 Task: Create Card Quality Control Performance Review in Board Content Amplification Platforms to Workspace Debt Financing. Create Card Financial Conference Review in Board Social Media Campaign Planning to Workspace Debt Financing. Create Card Quality Control Performance Review in Board Market Entry Strategy and Analysis for Emerging Markets to Workspace Debt Financing
Action: Mouse moved to (385, 170)
Screenshot: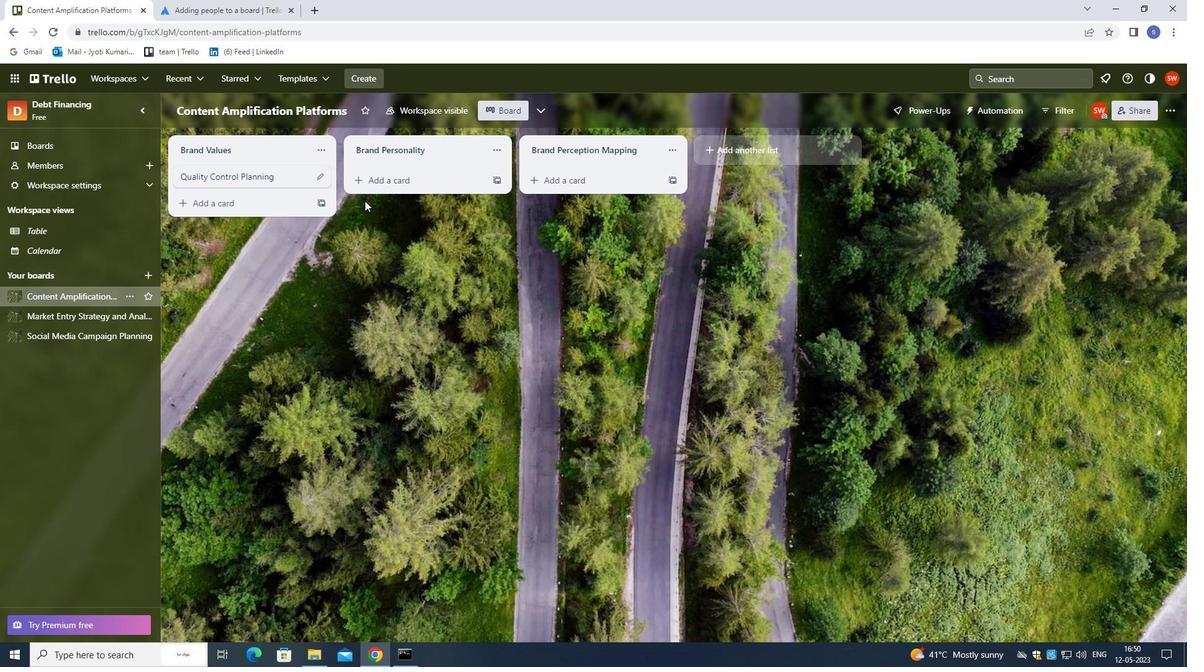 
Action: Mouse pressed left at (385, 170)
Screenshot: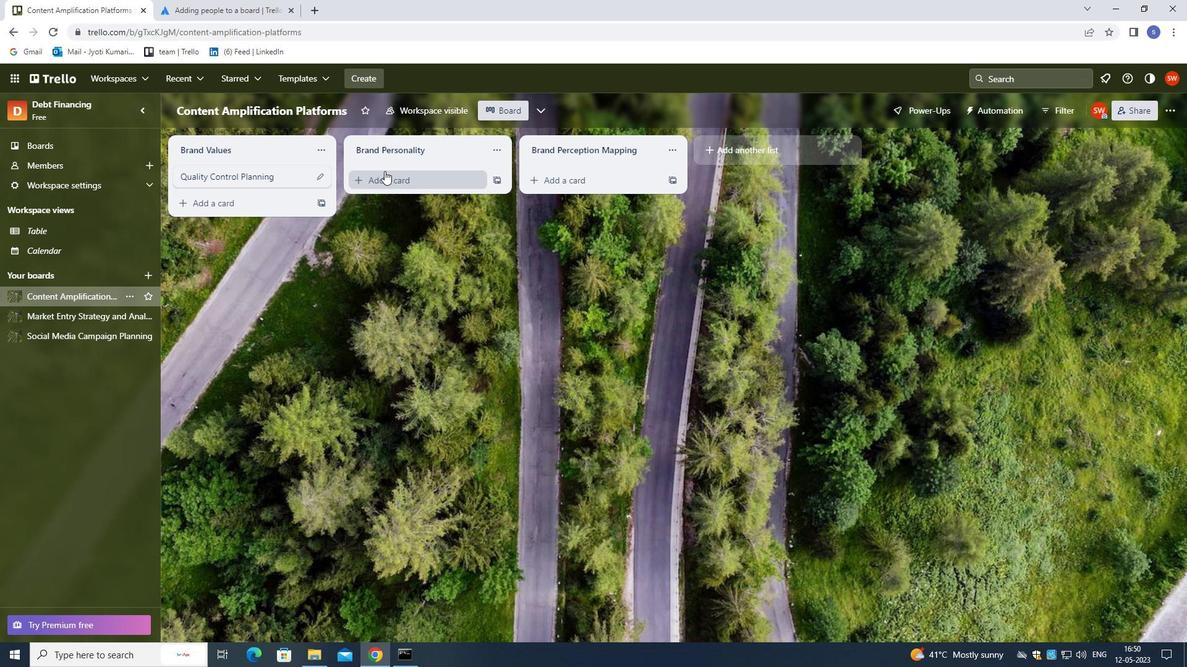 
Action: Mouse moved to (453, 375)
Screenshot: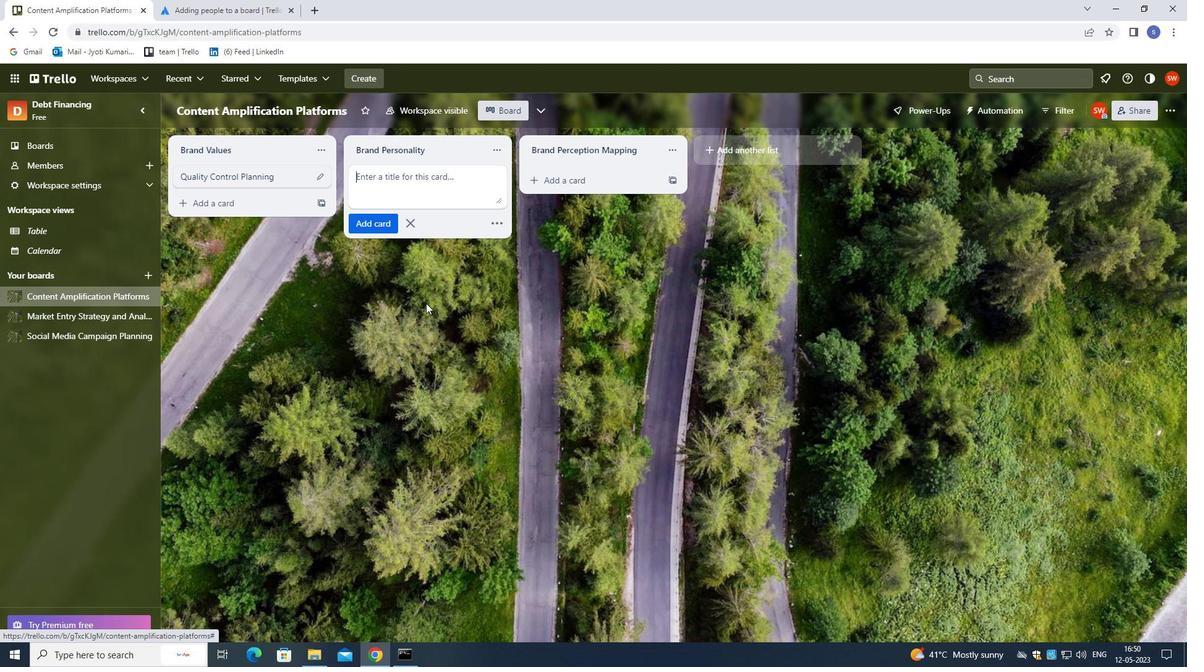 
Action: Key pressed <Key.shift>QUALITY<Key.space><Key.shift>CONTROL<Key.space><Key.shift><Key.shift><Key.shift><Key.shift><Key.shift><Key.shift><Key.shift><Key.shift><Key.shift><Key.shift><Key.shift>PERFORMANCE<Key.space><Key.space><Key.shift>REVIEW<Key.enter>
Screenshot: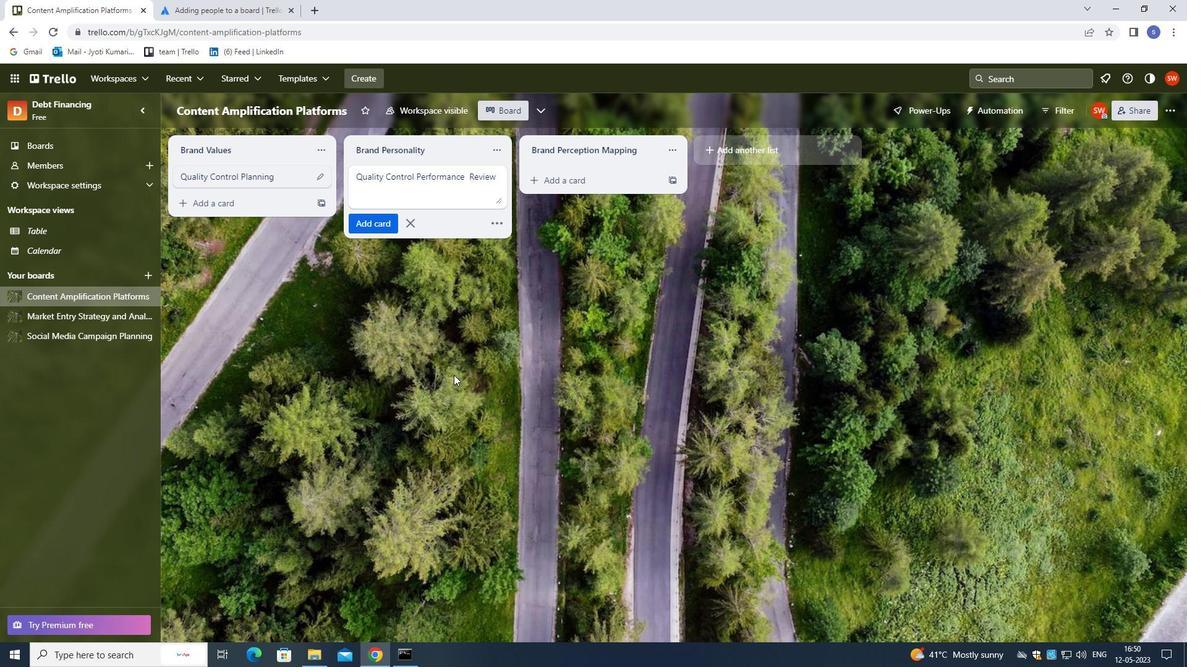
Action: Mouse moved to (107, 338)
Screenshot: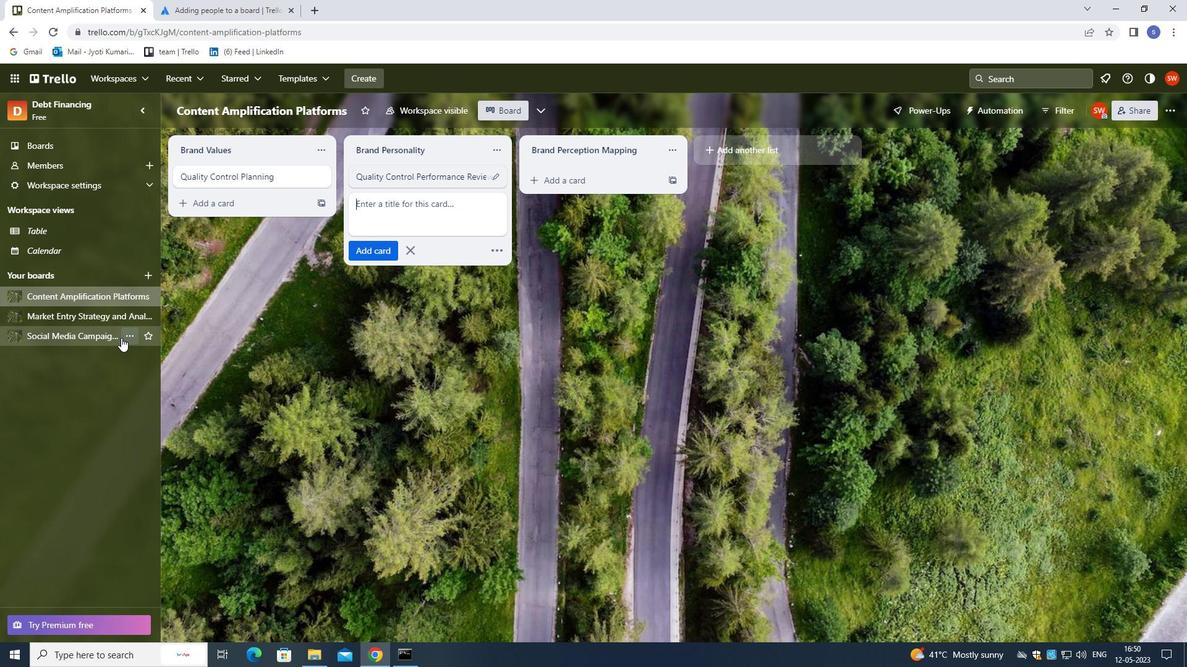 
Action: Mouse pressed left at (107, 338)
Screenshot: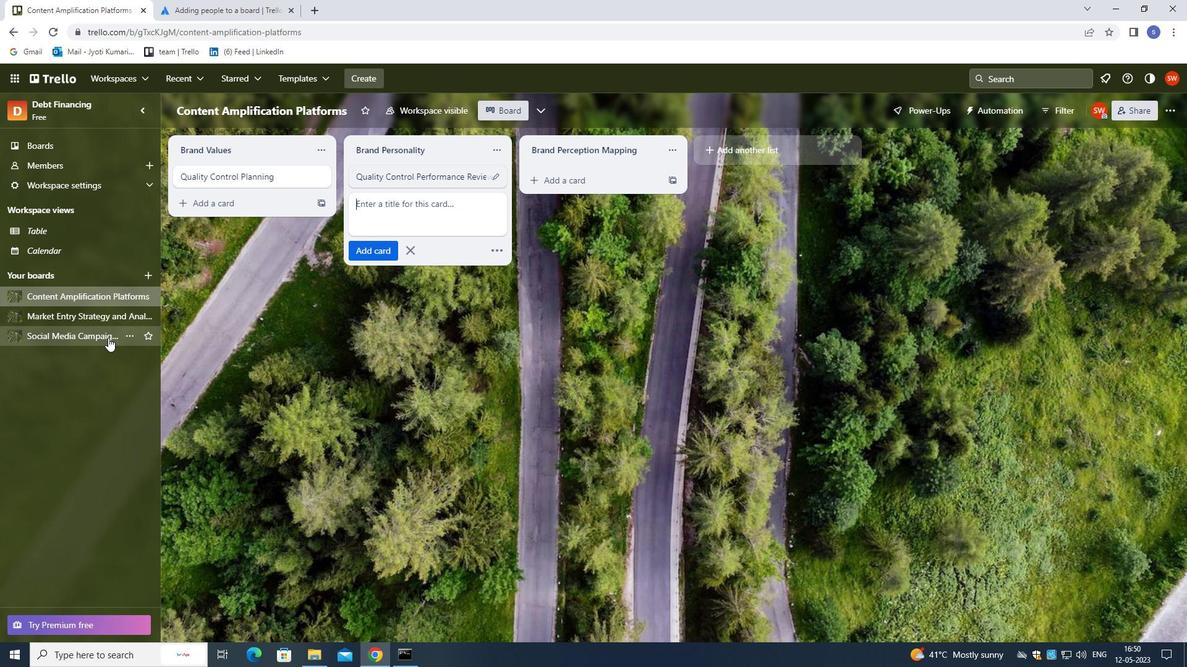 
Action: Mouse moved to (402, 179)
Screenshot: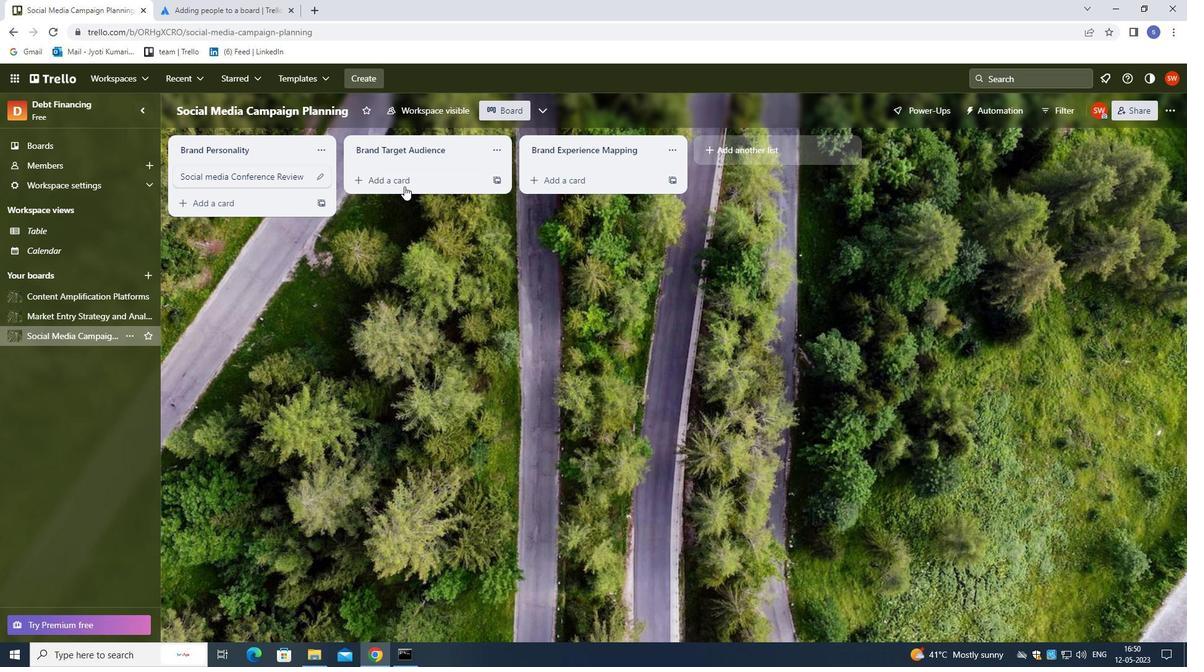 
Action: Mouse pressed left at (402, 179)
Screenshot: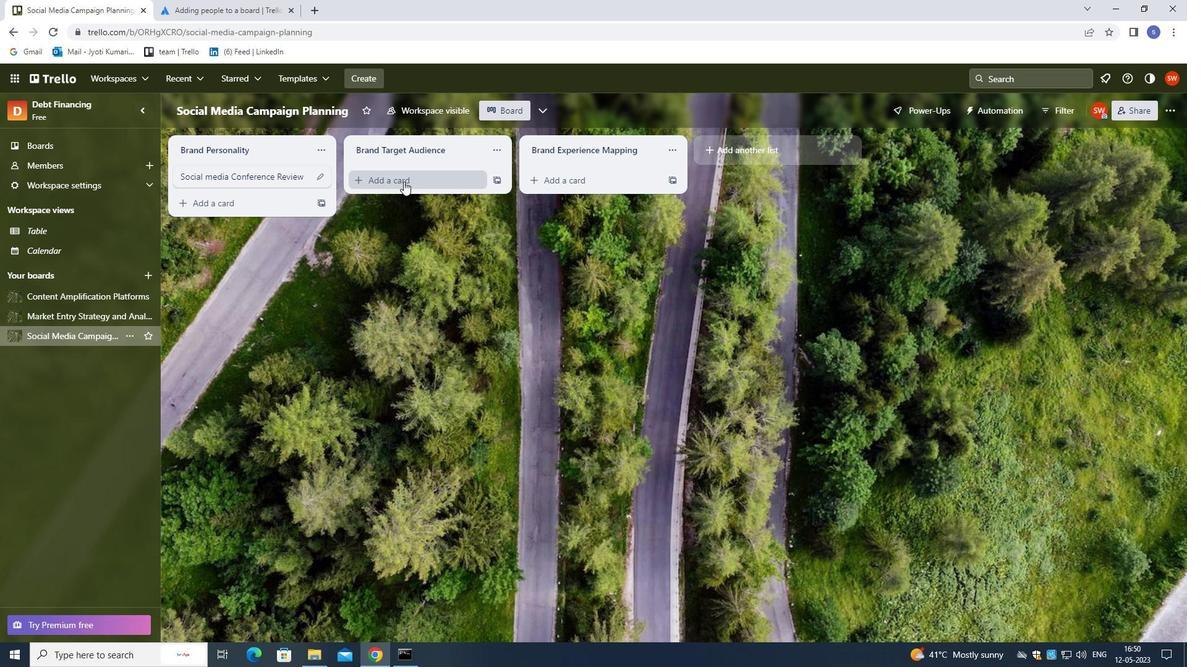 
Action: Mouse moved to (377, 184)
Screenshot: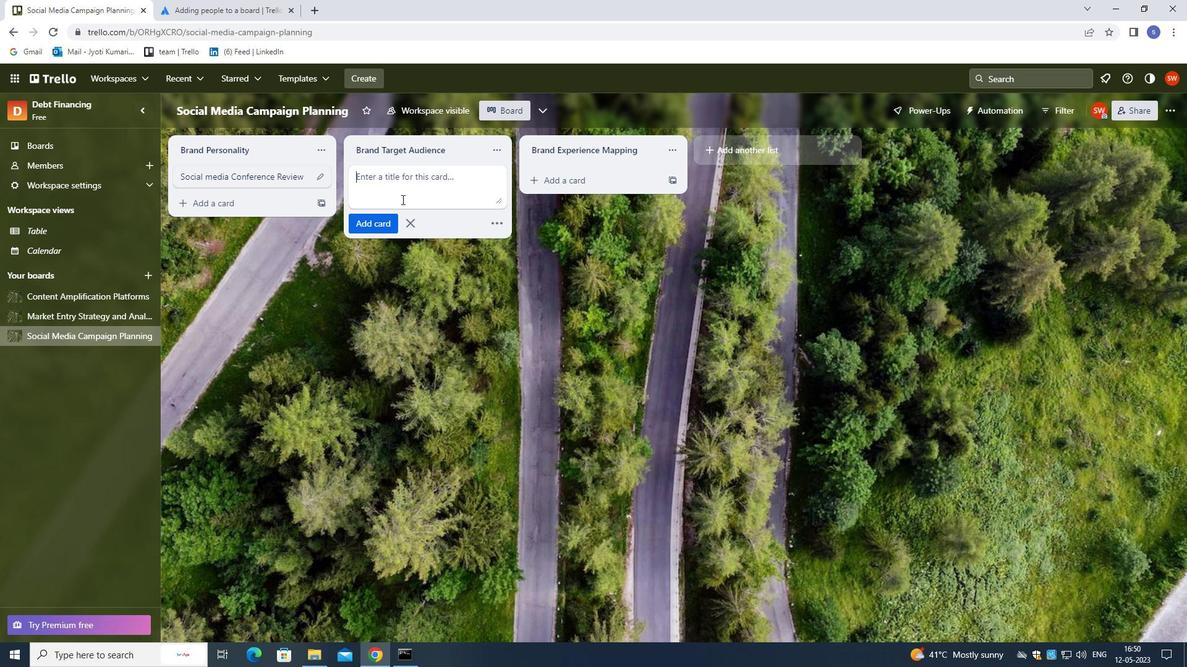 
Action: Key pressed <Key.shift>FINANCIAL<Key.space><Key.shift>CONFERENCE<Key.space><Key.shift>REVIEW
Screenshot: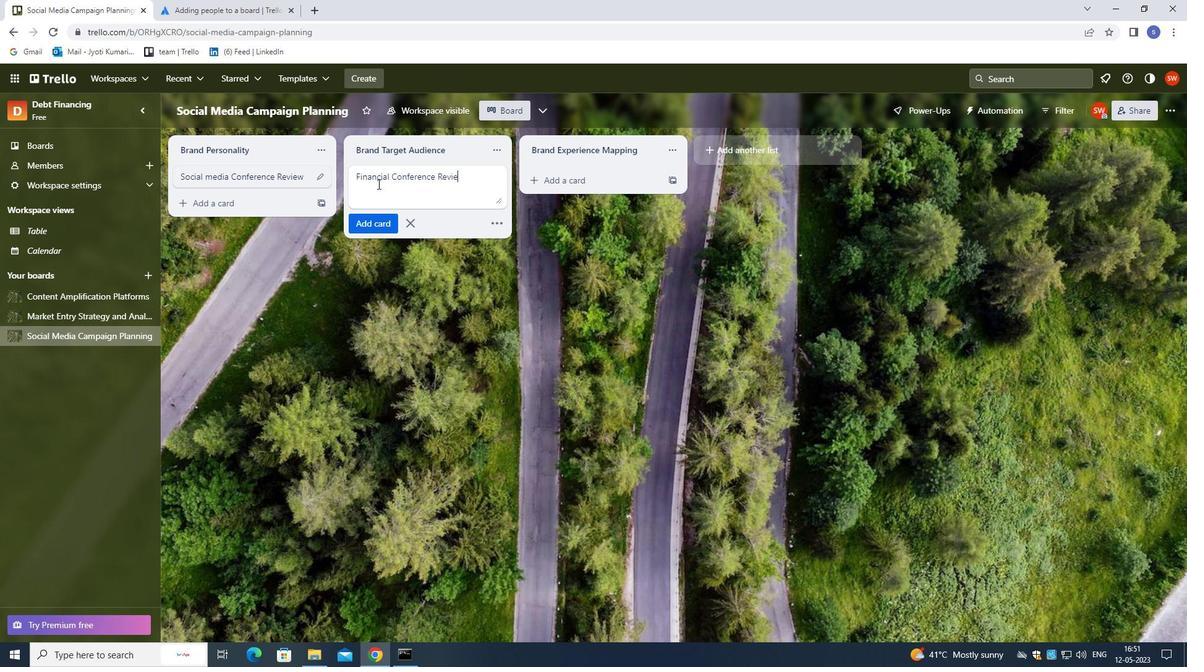 
Action: Mouse moved to (335, 212)
Screenshot: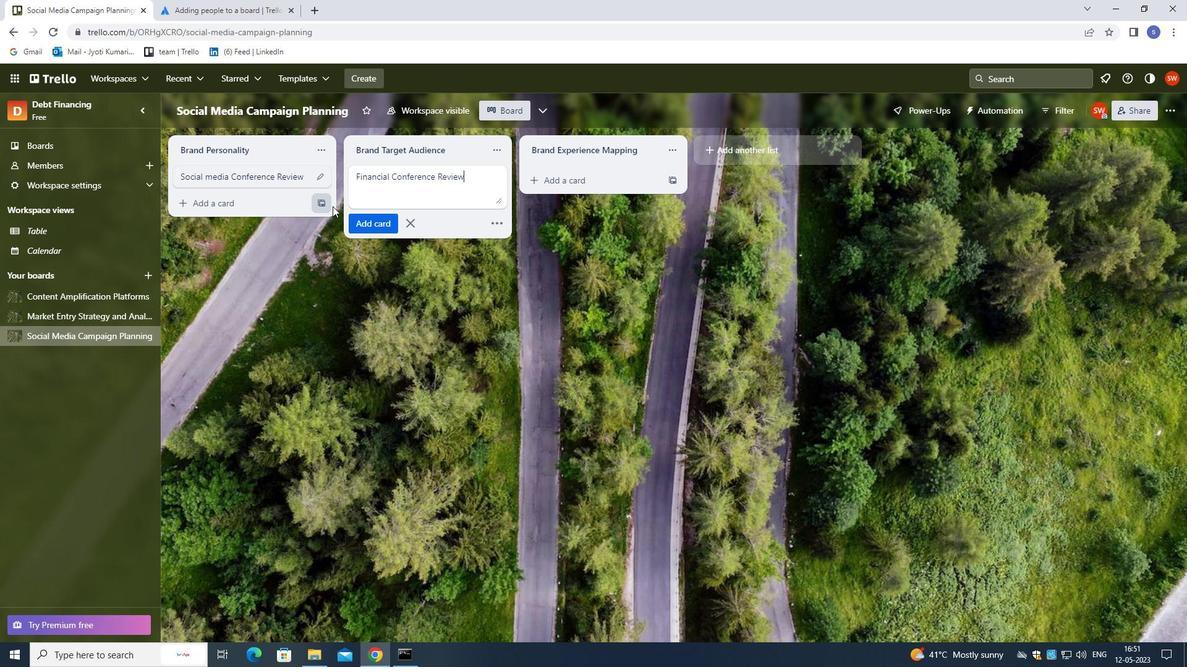 
Action: Key pressed <Key.enter>
Screenshot: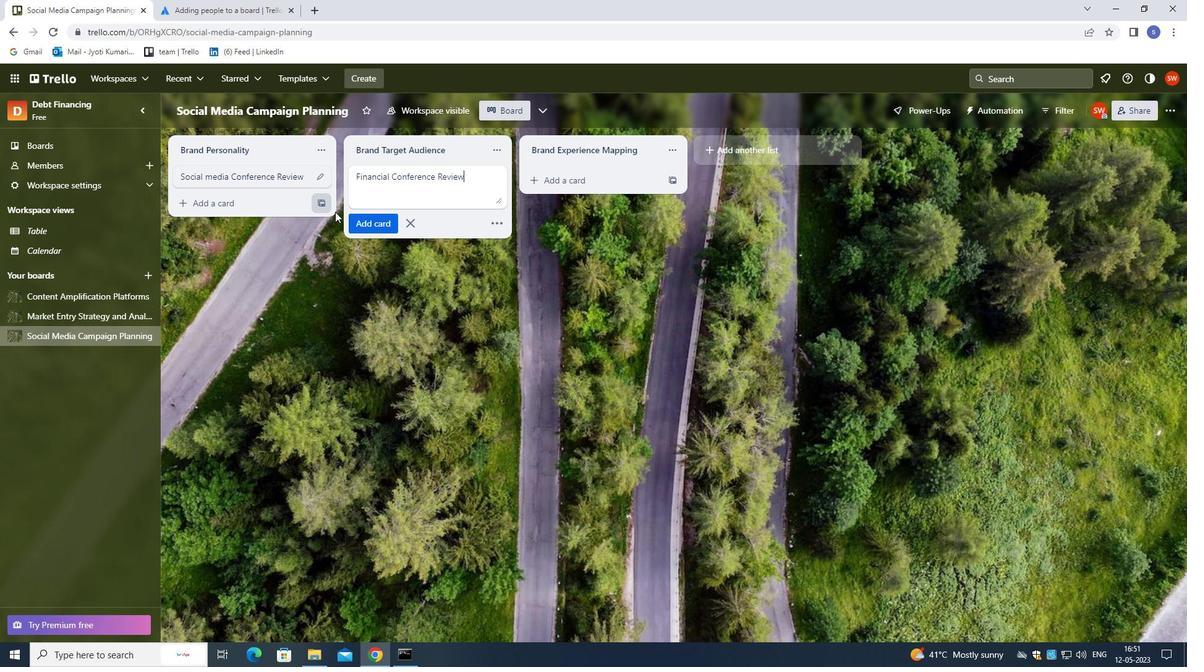 
Action: Mouse moved to (83, 310)
Screenshot: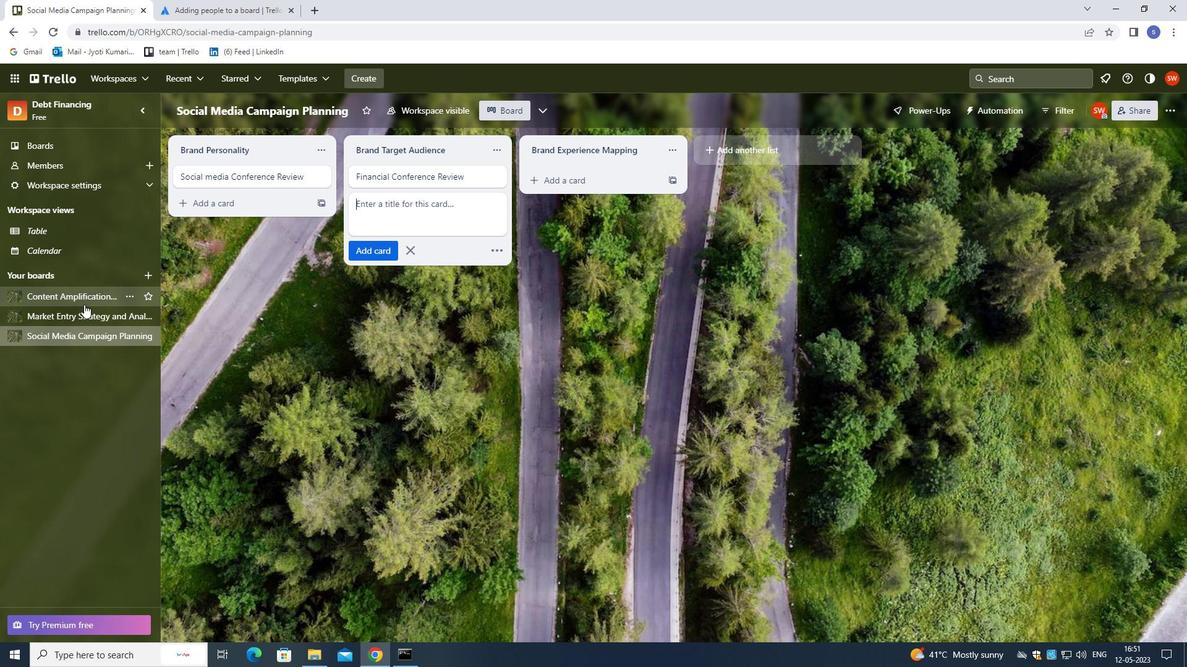 
Action: Mouse pressed left at (83, 310)
Screenshot: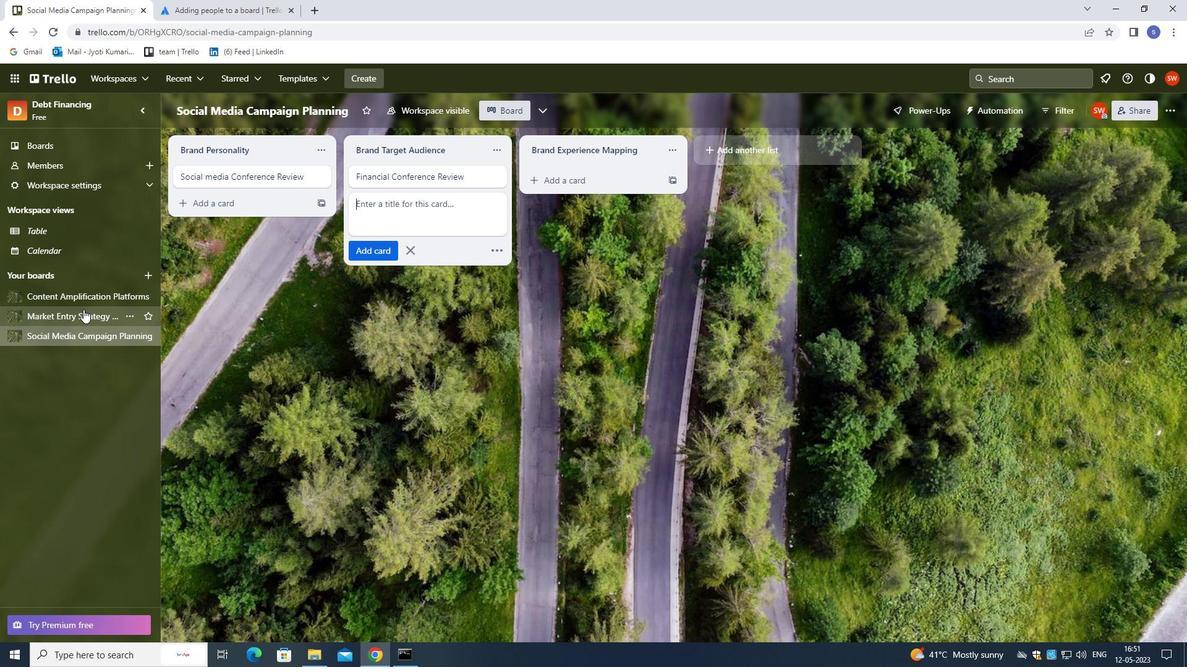 
Action: Mouse moved to (375, 179)
Screenshot: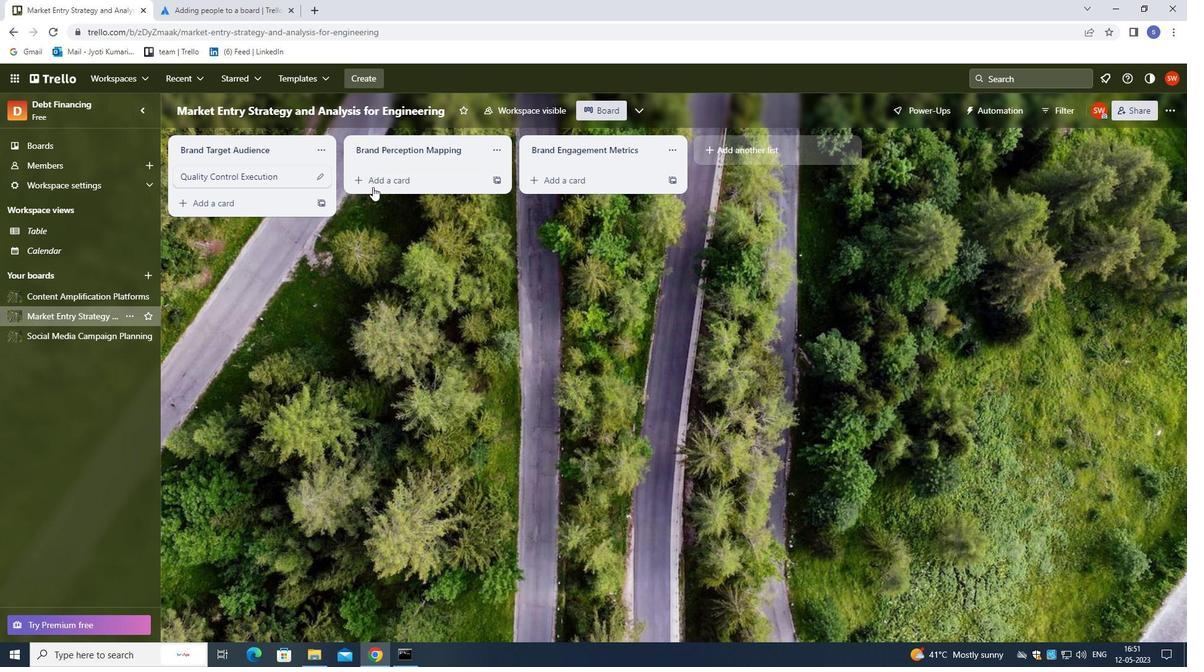 
Action: Mouse pressed left at (375, 179)
Screenshot: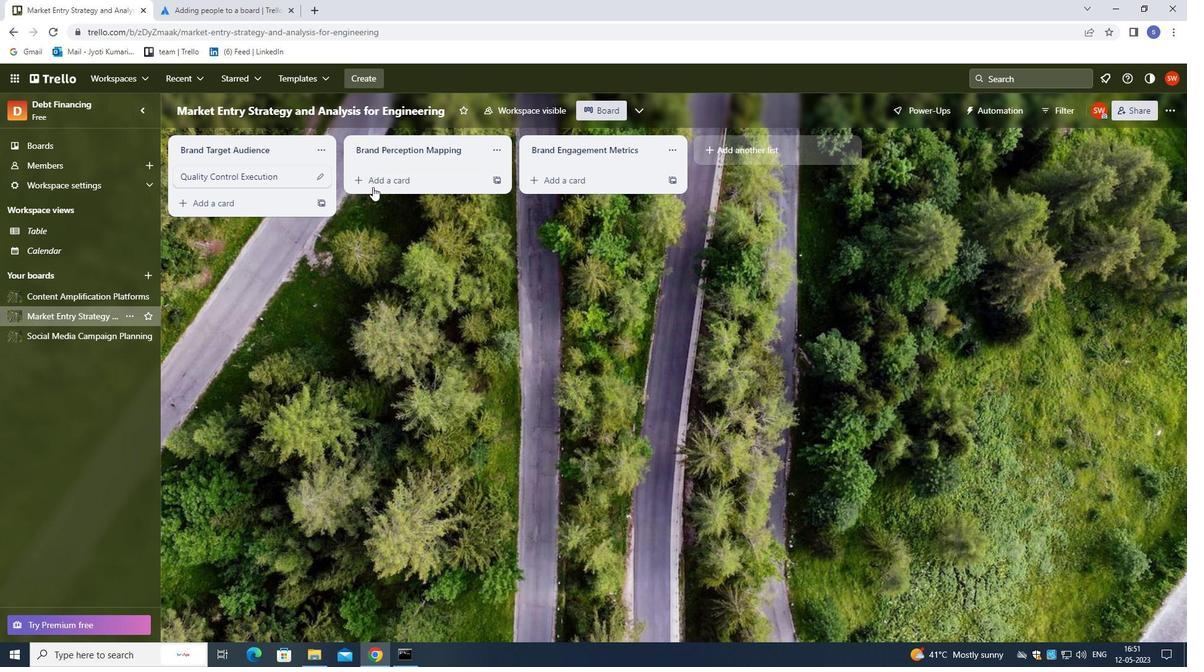 
Action: Mouse moved to (389, 292)
Screenshot: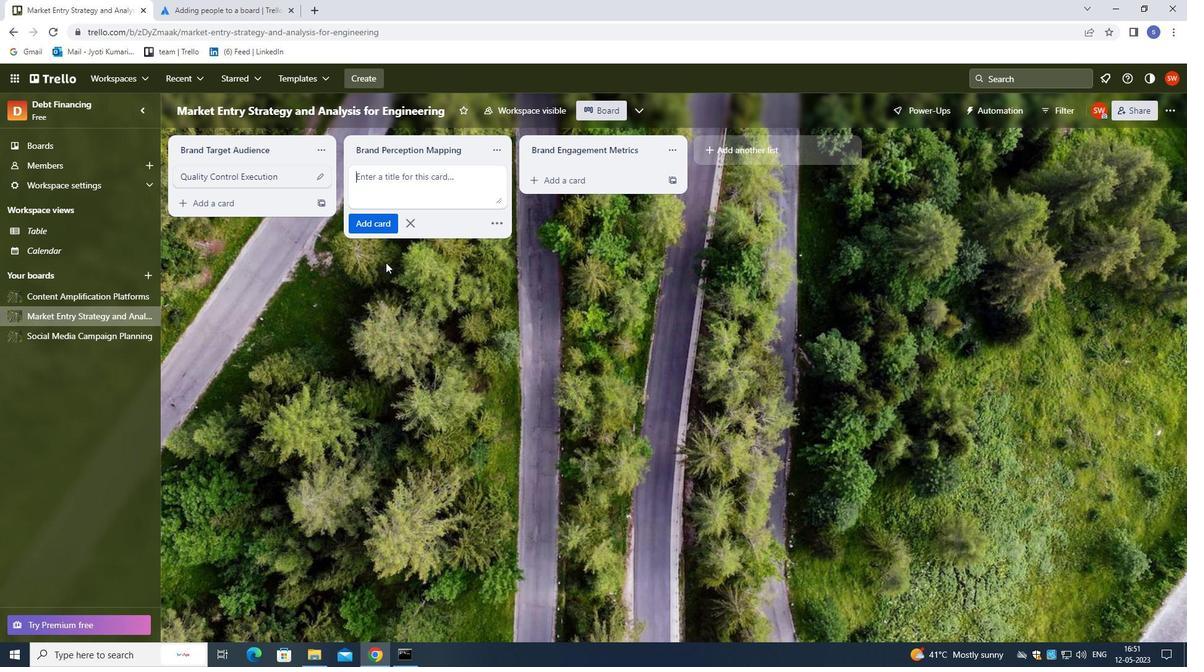
Action: Key pressed <Key.shift>CARD<Key.space><Key.shift>QUALITY<Key.space><Key.shift><Key.shift><Key.shift><Key.shift><Key.shift><Key.shift><Key.shift><Key.shift><Key.shift><Key.shift><Key.shift>CONTROL<Key.space><Key.shift><Key.shift><Key.shift>PERFORMANCE<Key.space><Key.shift>REVIEW<Key.enter>
Screenshot: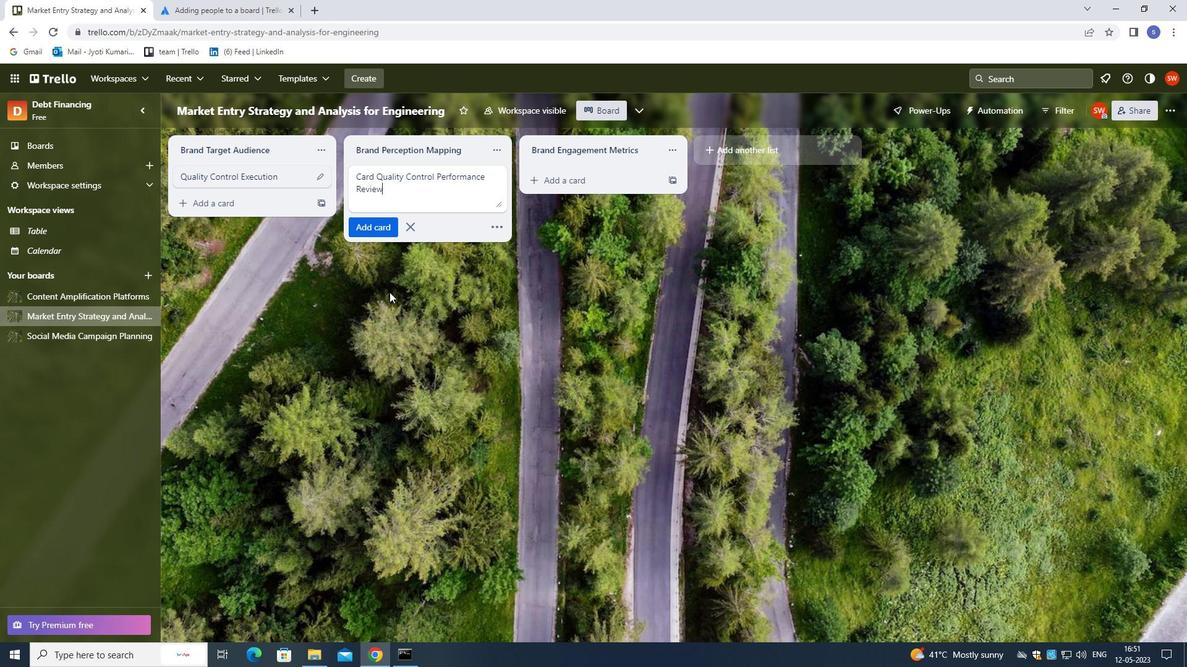 
Action: Mouse moved to (296, 268)
Screenshot: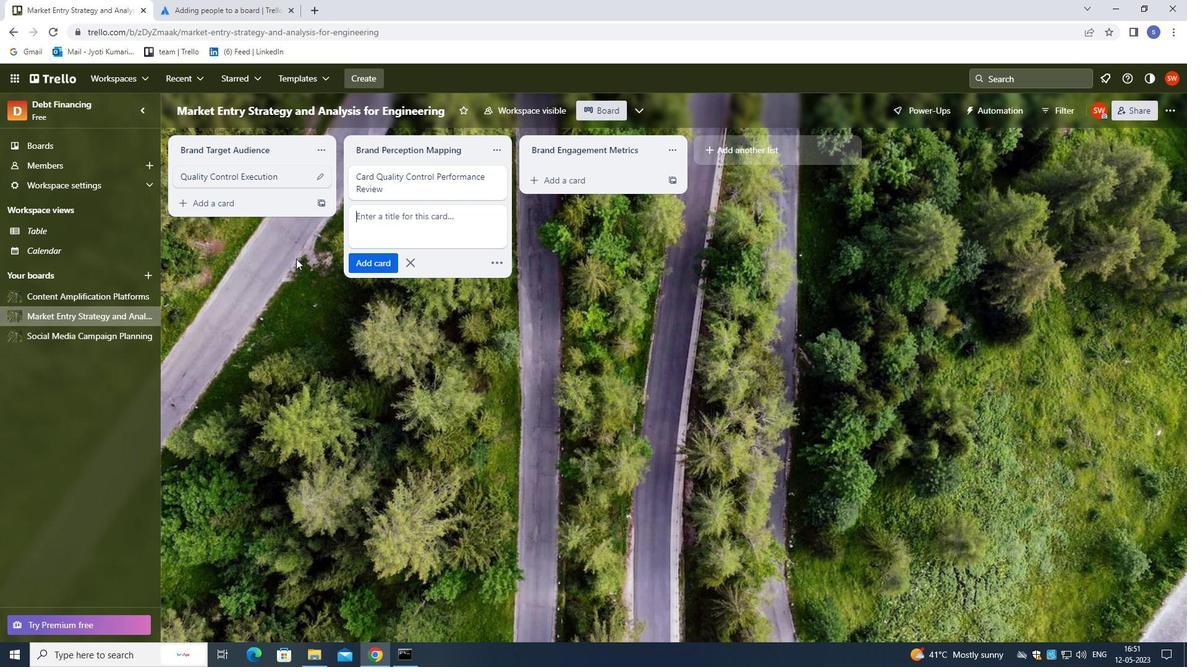 
